 Task: Add Organic Banana to the cart.
Action: Mouse moved to (244, 116)
Screenshot: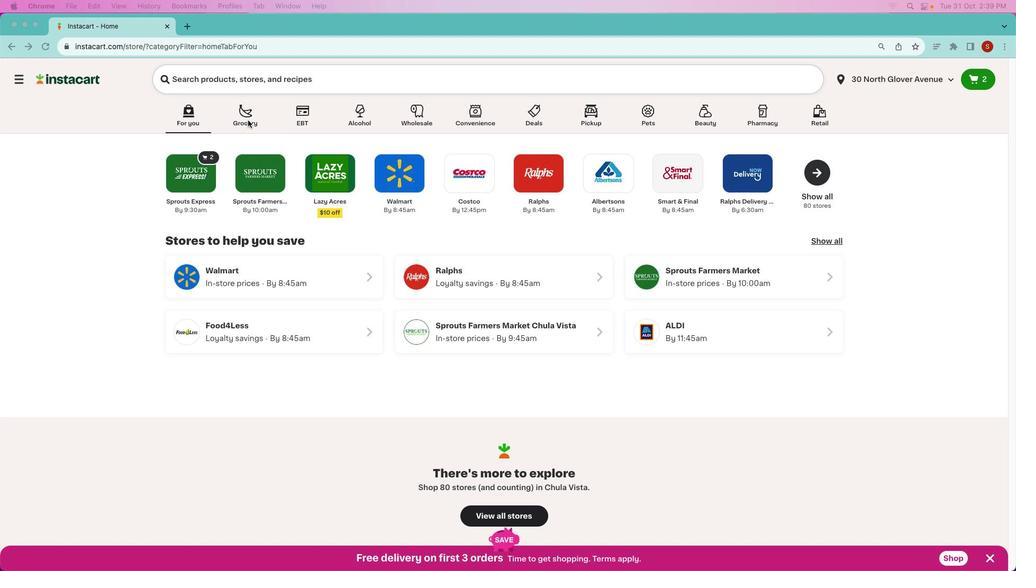 
Action: Mouse pressed left at (244, 116)
Screenshot: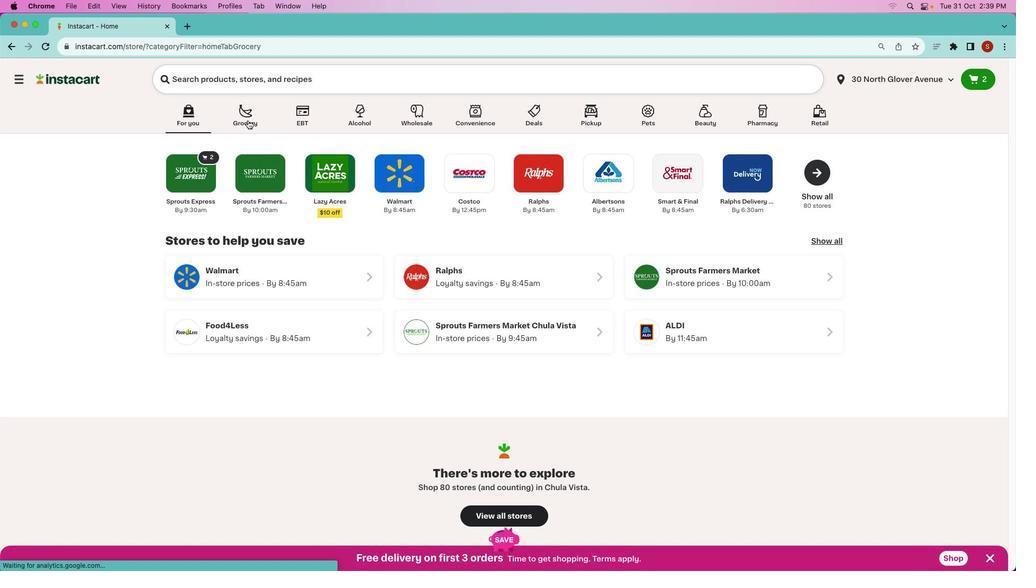 
Action: Mouse pressed left at (244, 116)
Screenshot: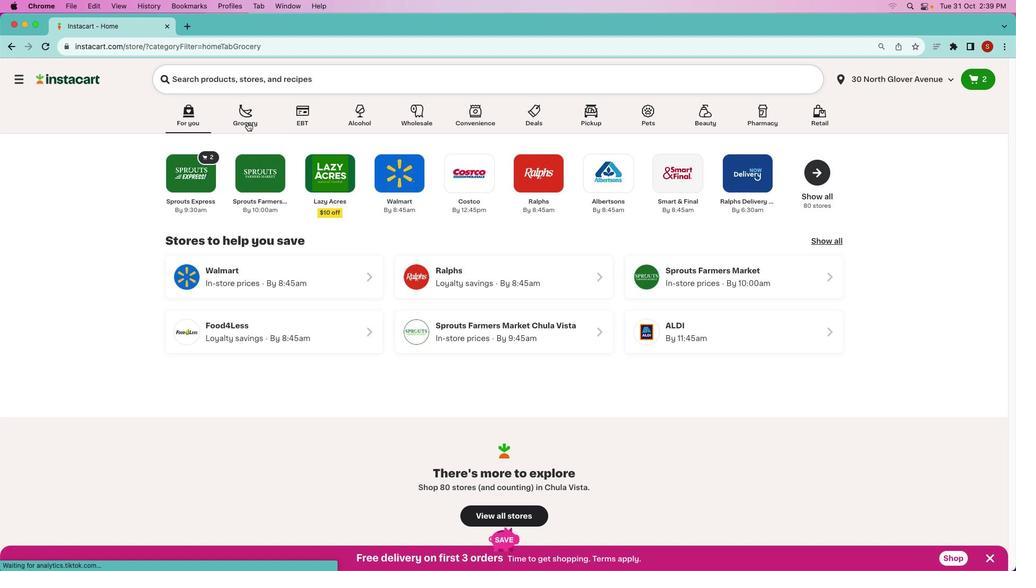 
Action: Mouse moved to (516, 293)
Screenshot: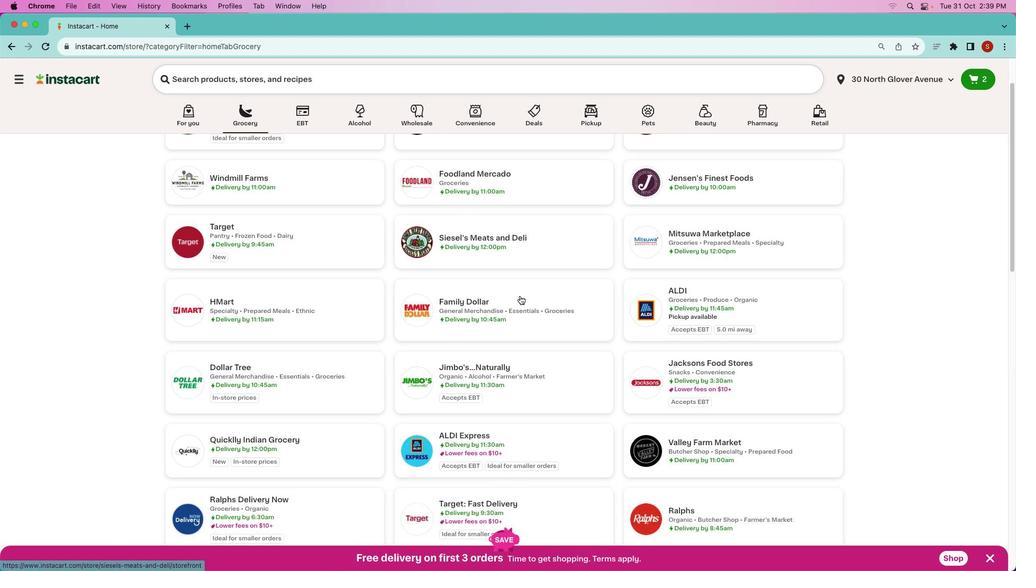 
Action: Mouse scrolled (516, 293) with delta (-2, -3)
Screenshot: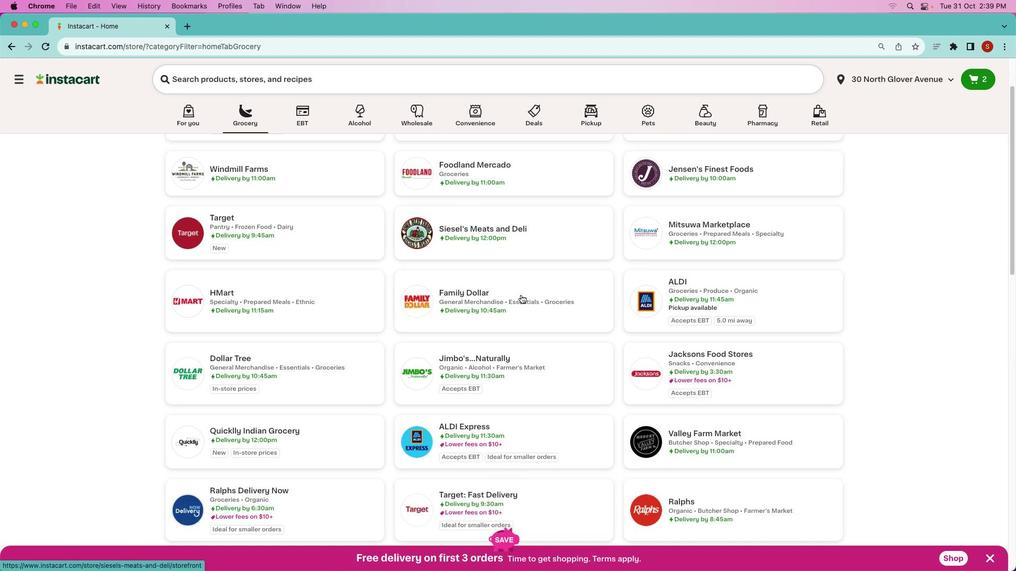 
Action: Mouse scrolled (516, 293) with delta (-2, -3)
Screenshot: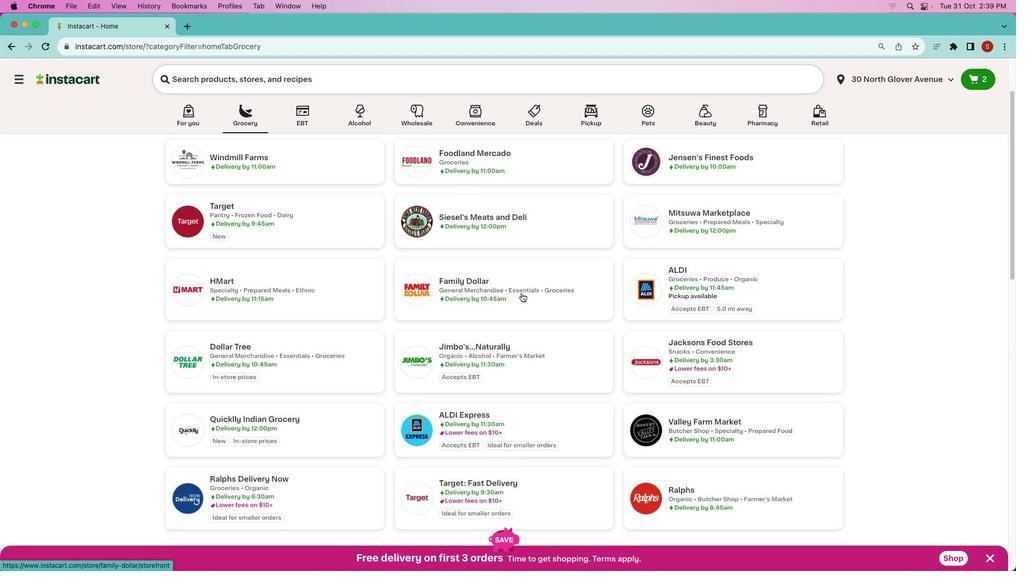 
Action: Mouse scrolled (516, 293) with delta (-2, -3)
Screenshot: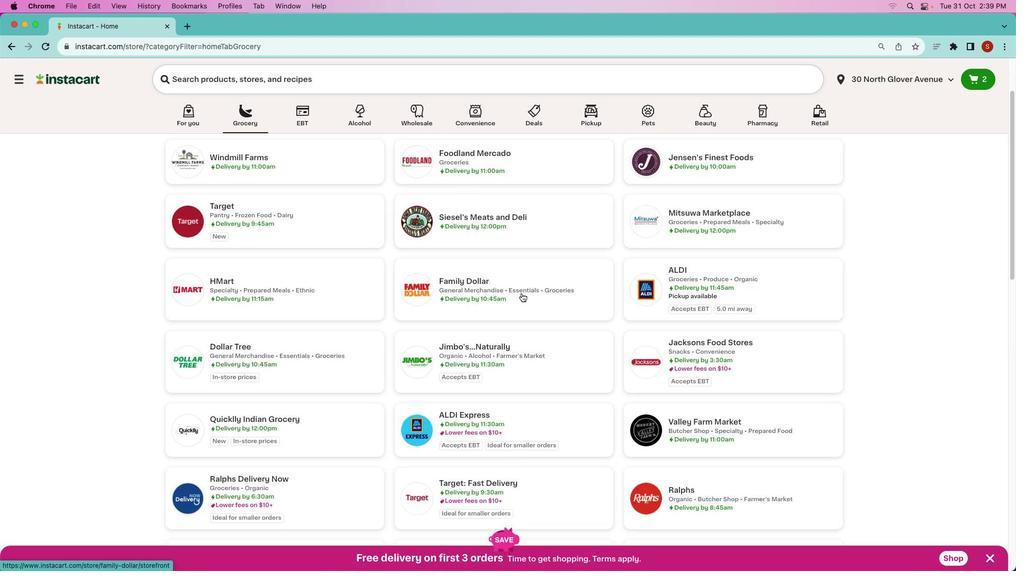 
Action: Mouse moved to (518, 289)
Screenshot: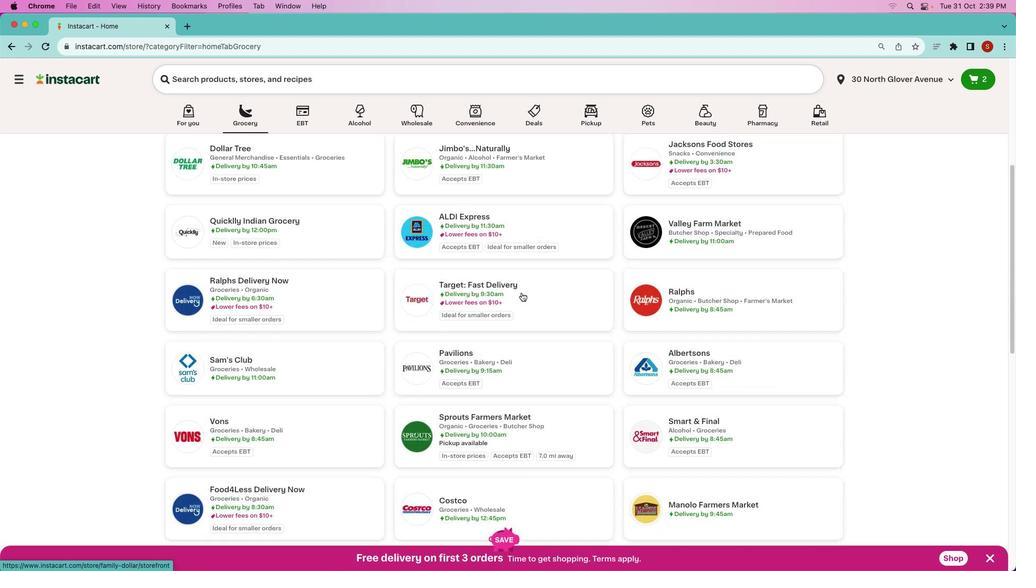 
Action: Mouse scrolled (518, 289) with delta (-2, -3)
Screenshot: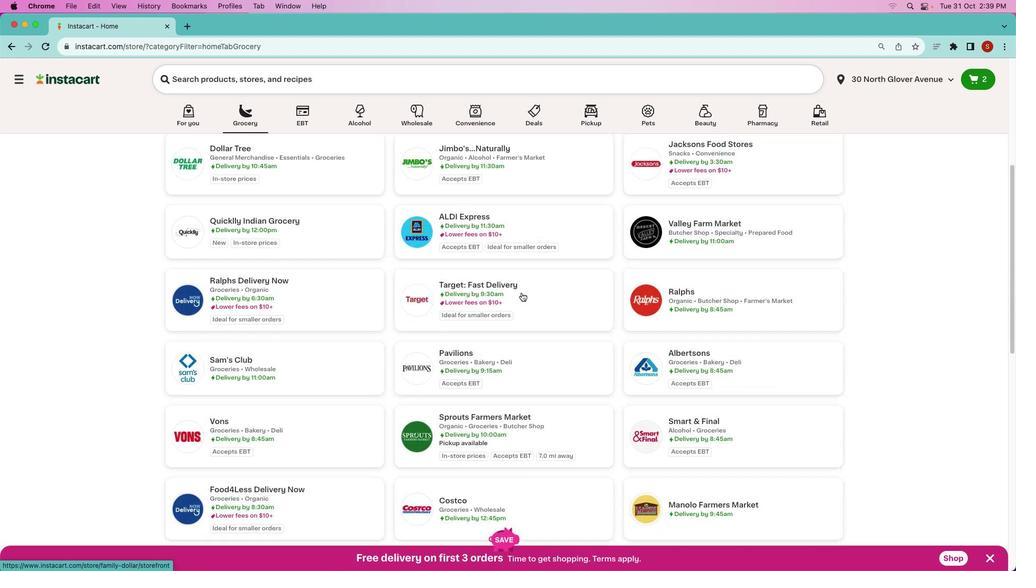 
Action: Mouse scrolled (518, 289) with delta (-2, -3)
Screenshot: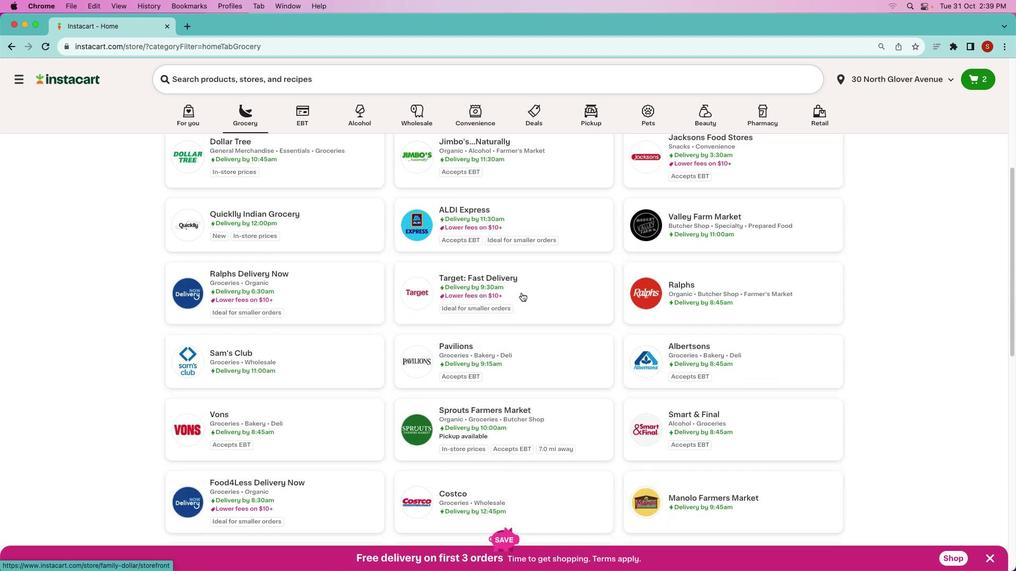 
Action: Mouse scrolled (518, 289) with delta (-2, -4)
Screenshot: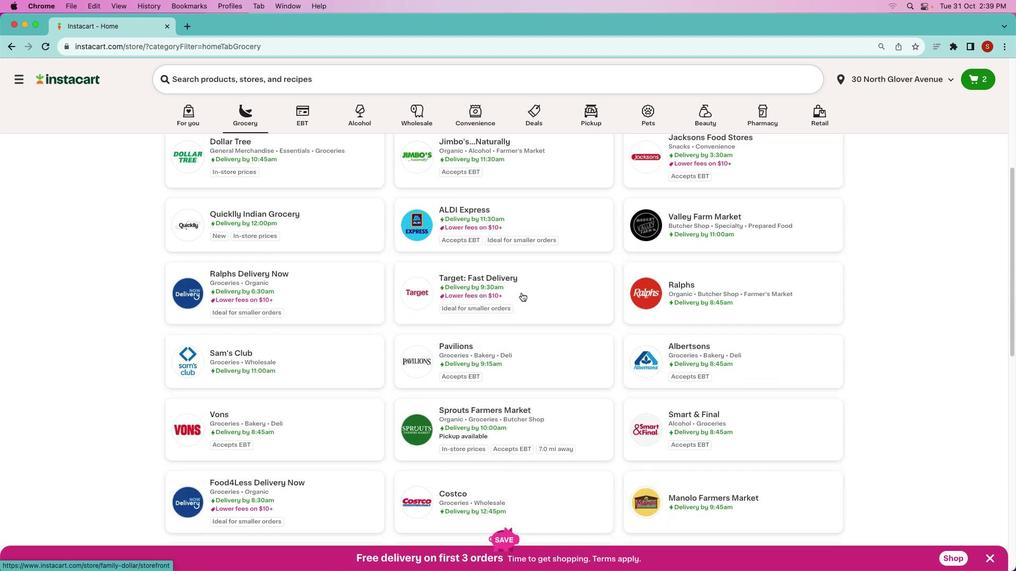 
Action: Mouse scrolled (518, 289) with delta (-2, -4)
Screenshot: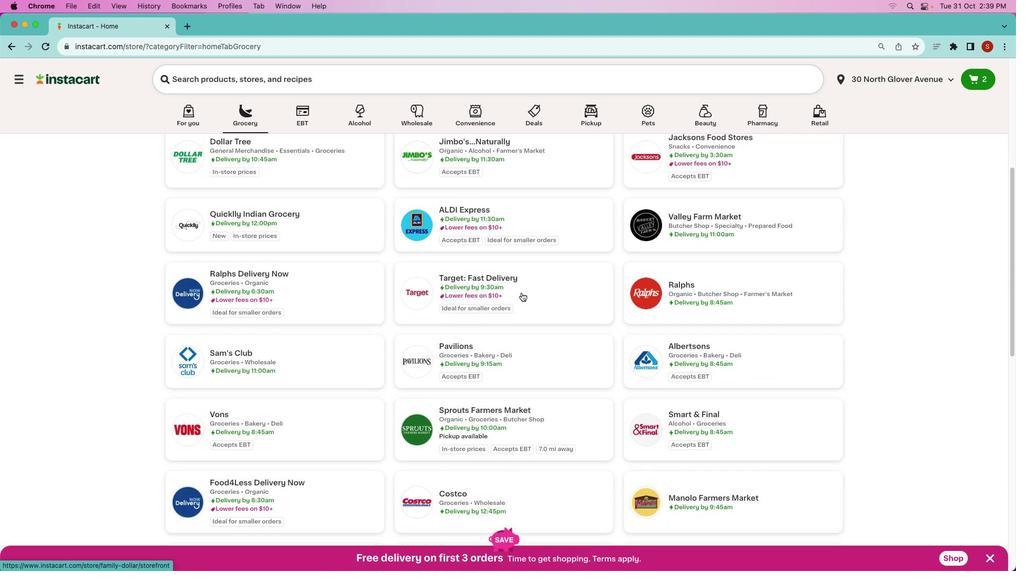 
Action: Mouse scrolled (518, 289) with delta (-2, -3)
Screenshot: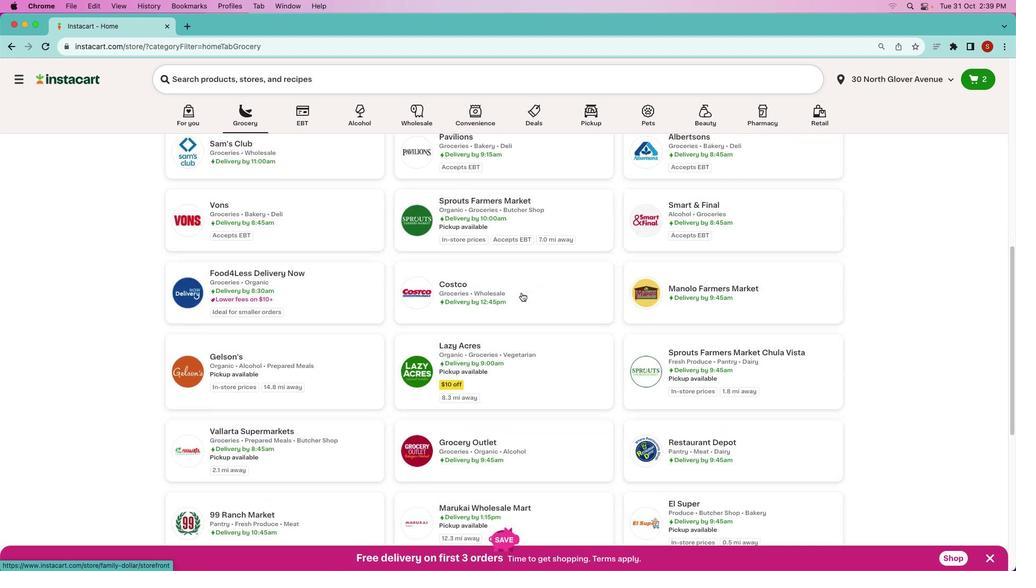 
Action: Mouse scrolled (518, 289) with delta (-2, -3)
Screenshot: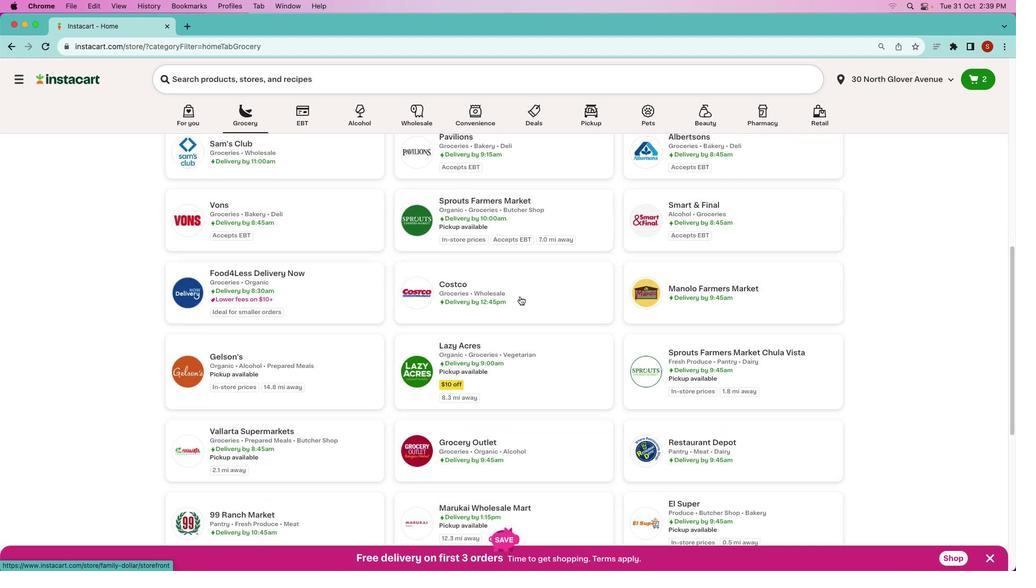 
Action: Mouse scrolled (518, 289) with delta (-2, -4)
Screenshot: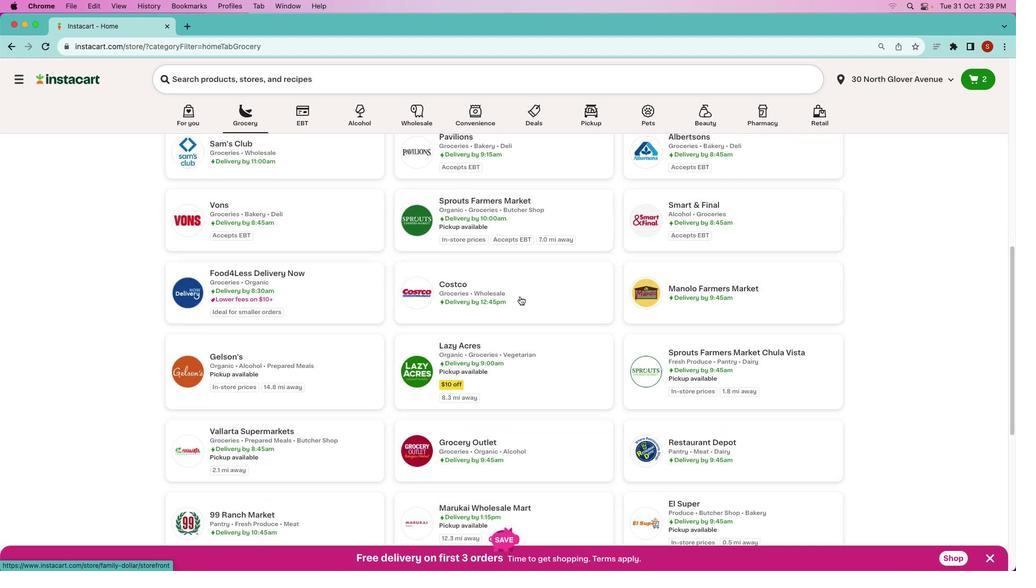 
Action: Mouse scrolled (518, 289) with delta (-2, -5)
Screenshot: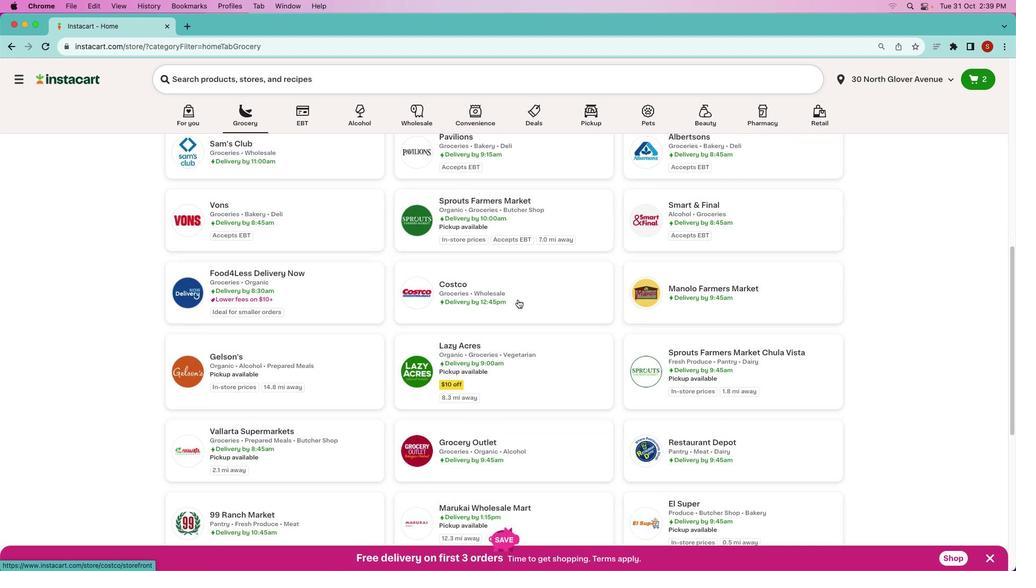 
Action: Mouse moved to (480, 200)
Screenshot: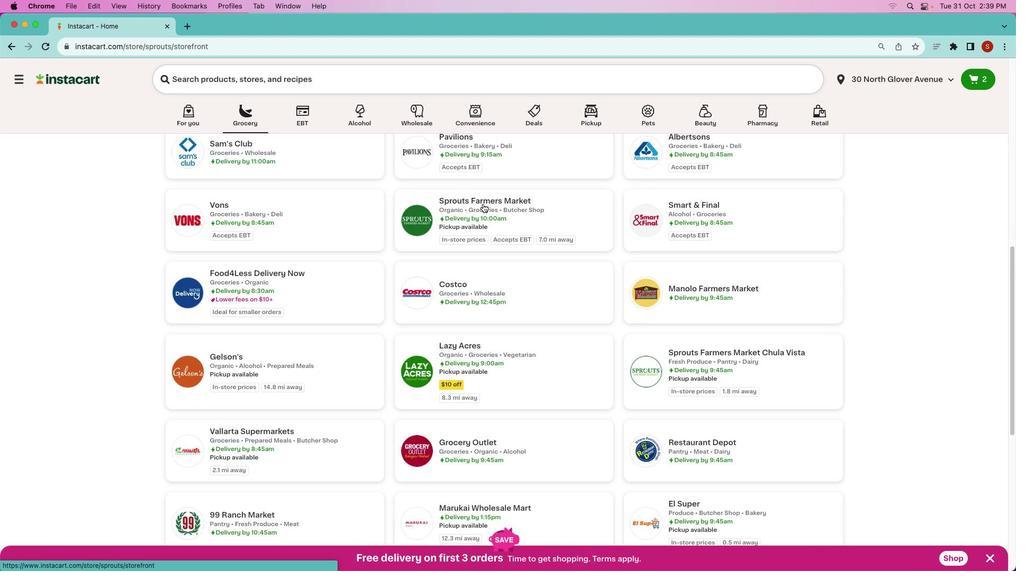
Action: Mouse pressed left at (480, 200)
Screenshot: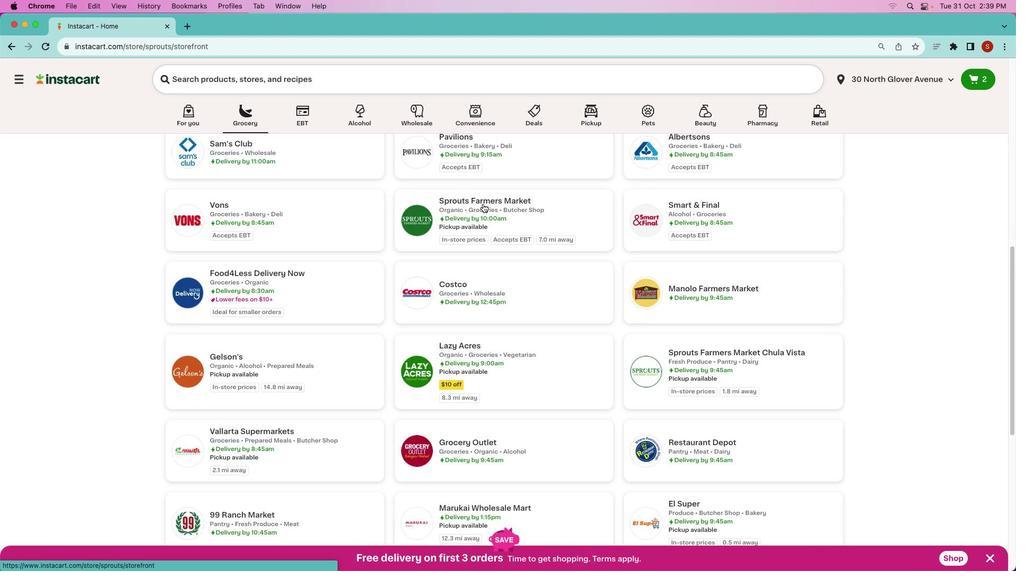 
Action: Mouse pressed left at (480, 200)
Screenshot: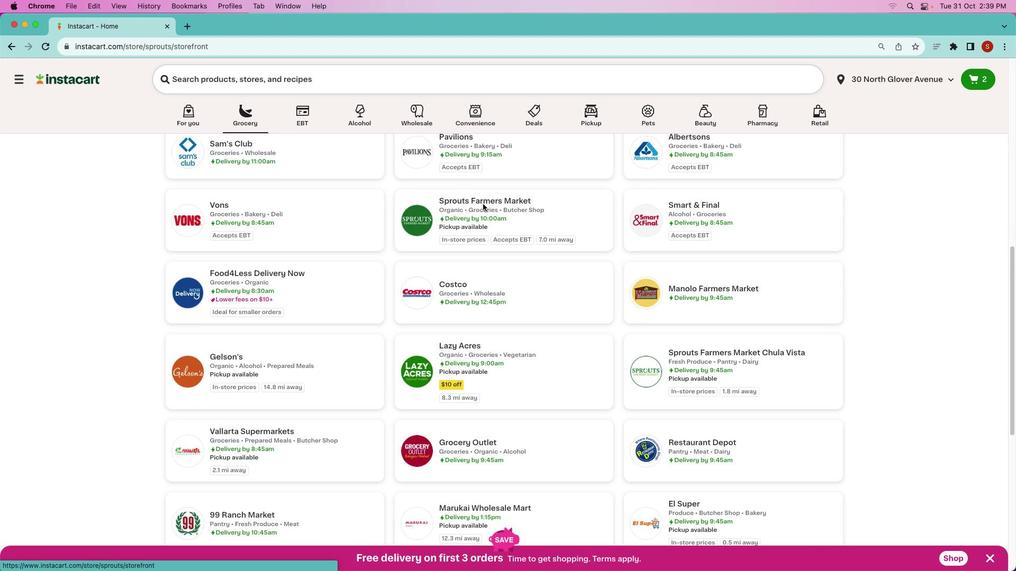 
Action: Mouse moved to (274, 111)
Screenshot: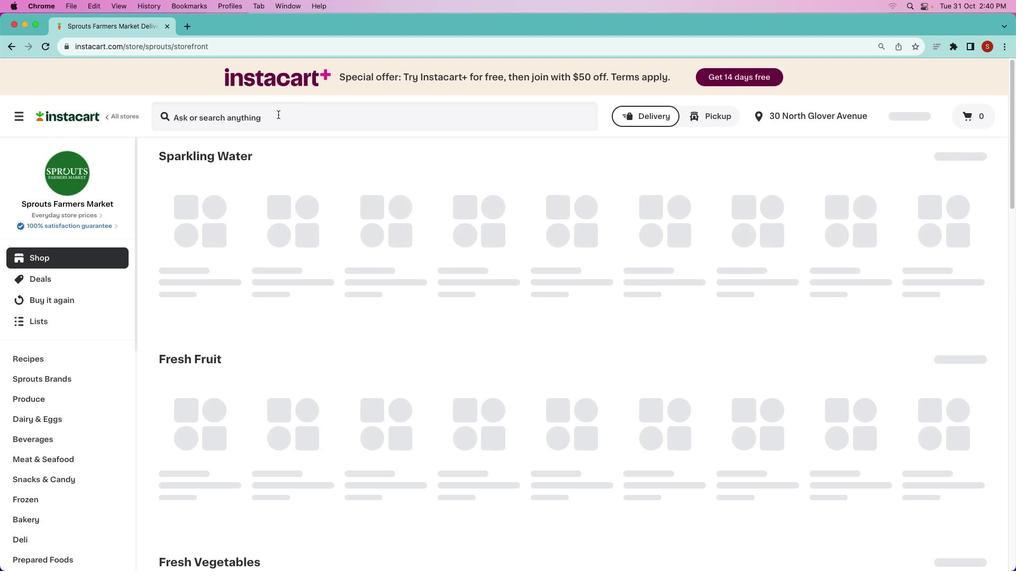 
Action: Mouse pressed left at (274, 111)
Screenshot: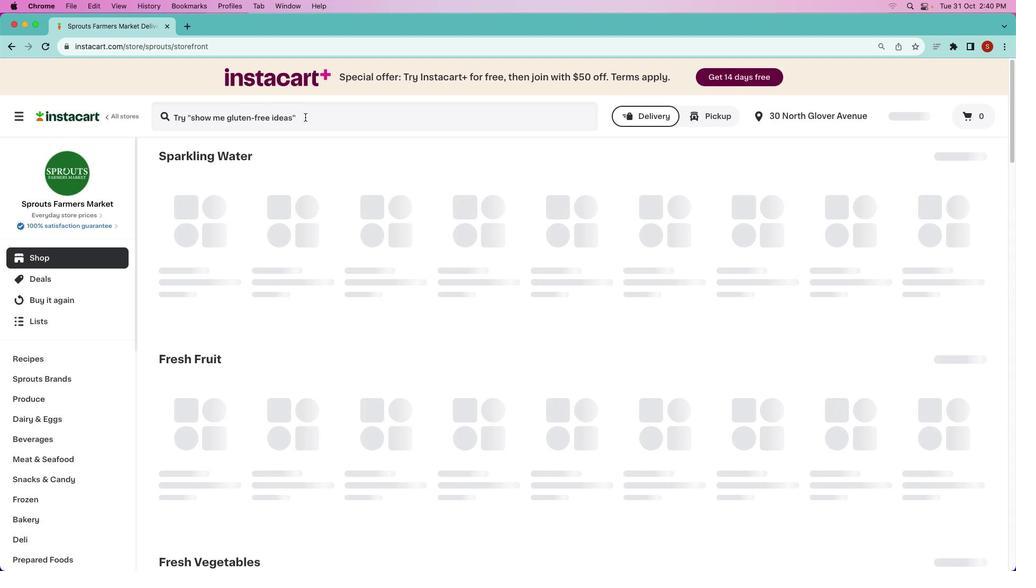 
Action: Mouse moved to (282, 121)
Screenshot: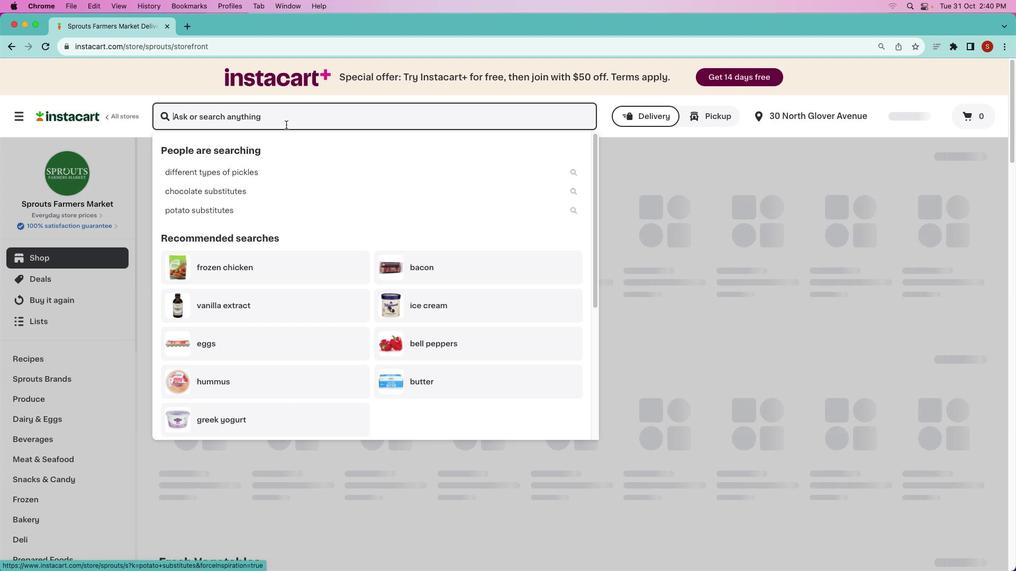 
Action: Key pressed 'o''r''g''a''n''i''c'Key.space'b''a''n''b''a'Key.backspaceKey.backspace'a''n''a'Key.enter
Screenshot: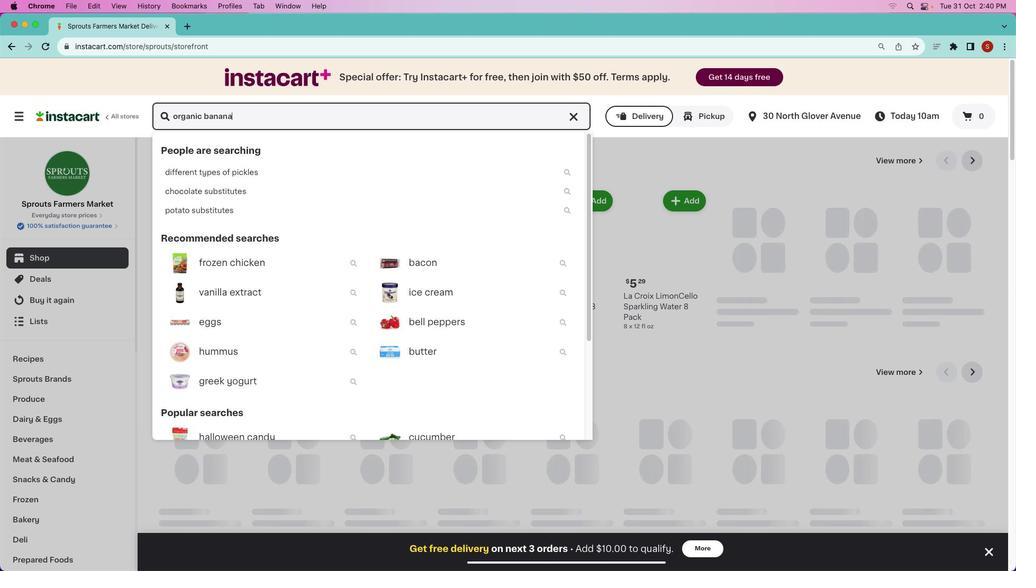 
Action: Mouse moved to (289, 218)
Screenshot: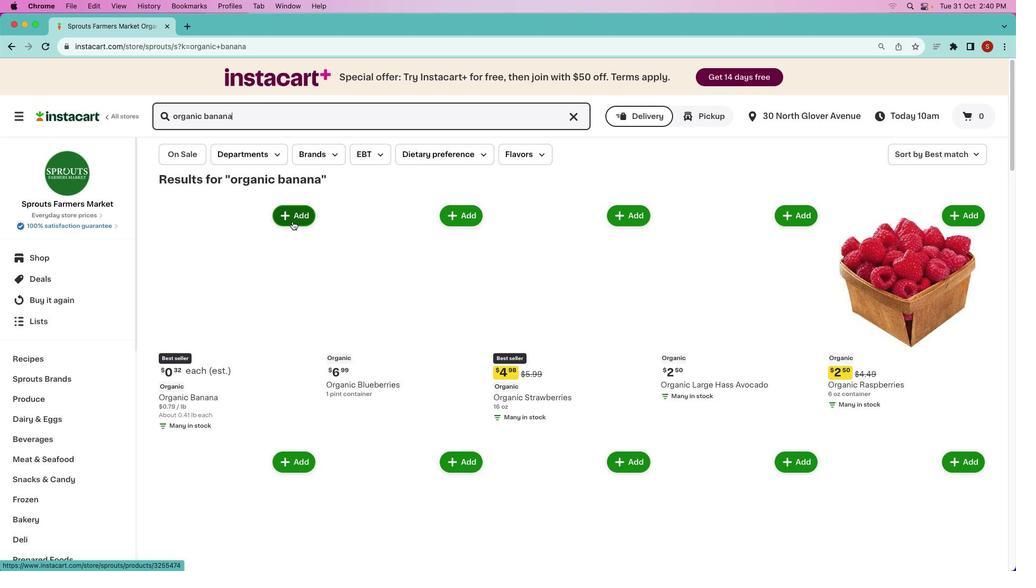 
Action: Mouse pressed left at (289, 218)
Screenshot: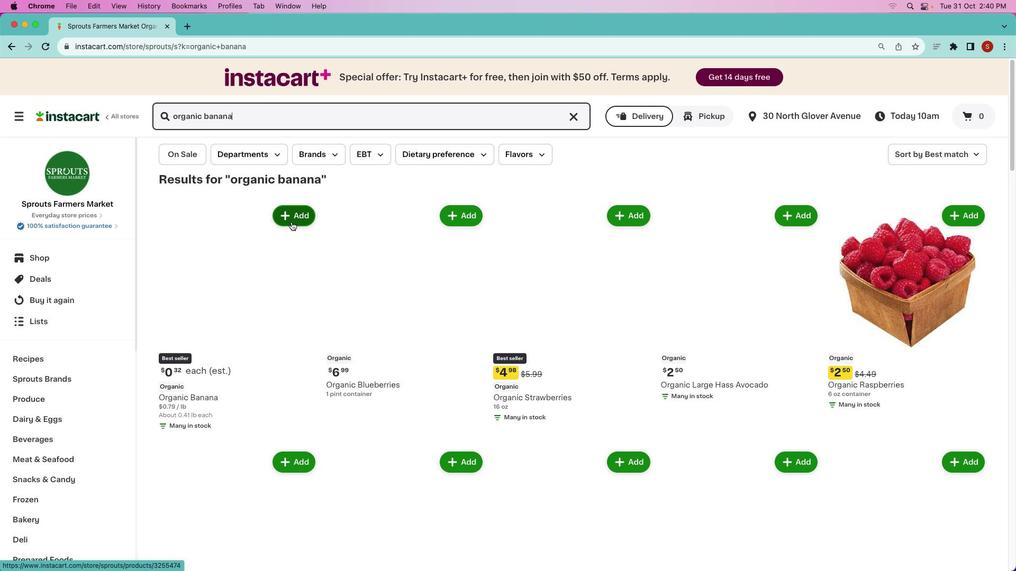 
Action: Mouse moved to (255, 312)
Screenshot: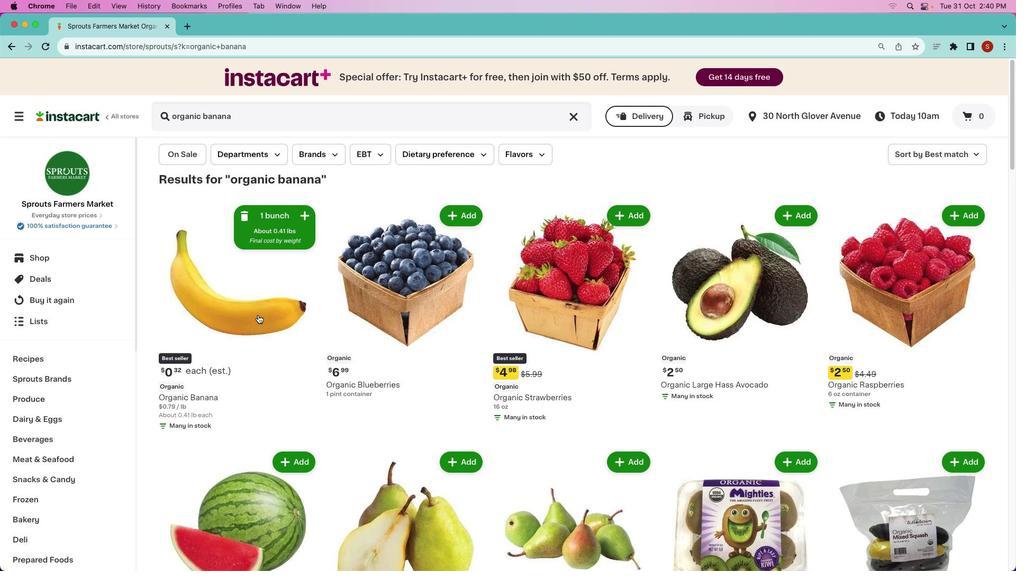 
